 Task: Help me in understanding how to setup and train users through guidance center
Action: Mouse moved to (222, 169)
Screenshot: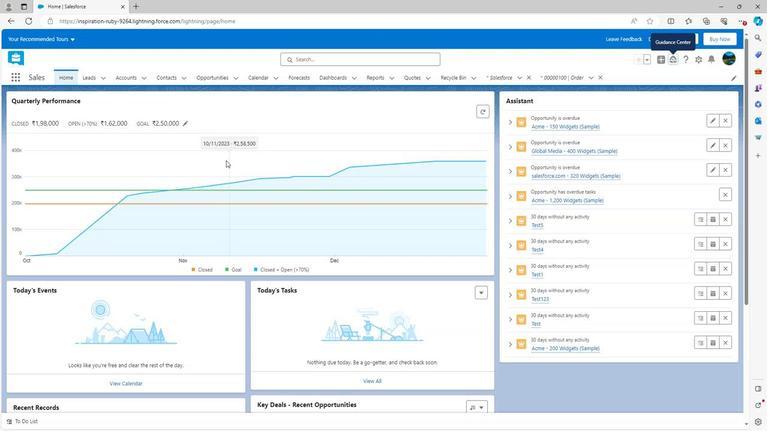 
Action: Mouse scrolled (222, 169) with delta (0, 0)
Screenshot: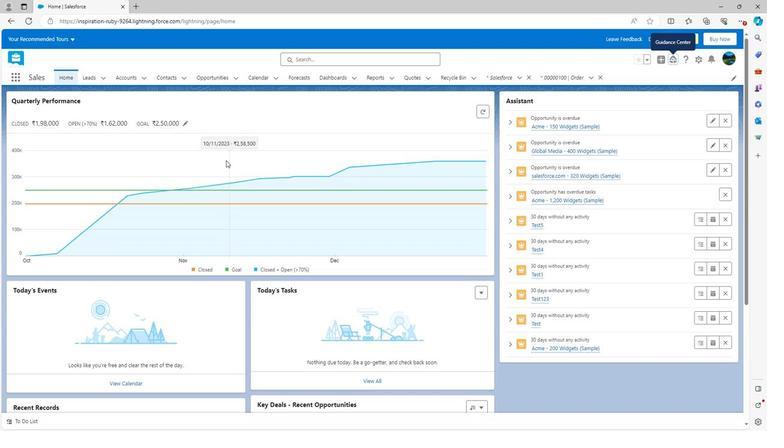 
Action: Mouse scrolled (222, 169) with delta (0, 0)
Screenshot: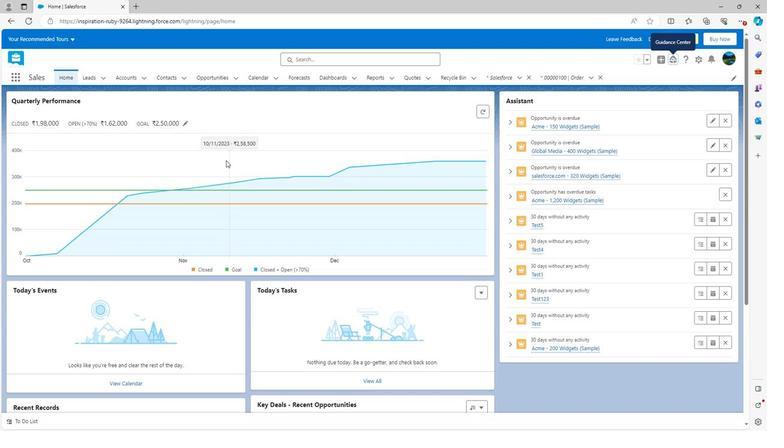 
Action: Mouse scrolled (222, 169) with delta (0, 0)
Screenshot: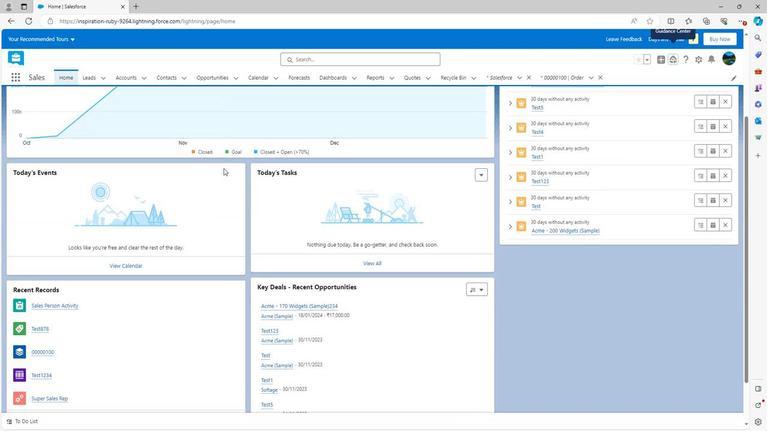 
Action: Mouse scrolled (222, 169) with delta (0, 0)
Screenshot: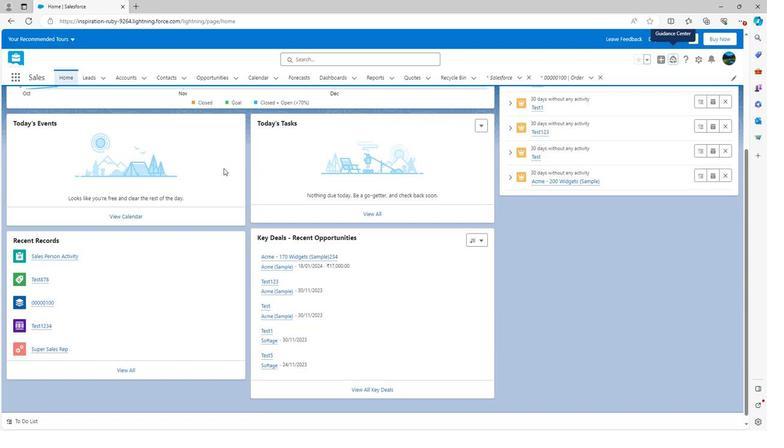 
Action: Mouse scrolled (222, 169) with delta (0, 0)
Screenshot: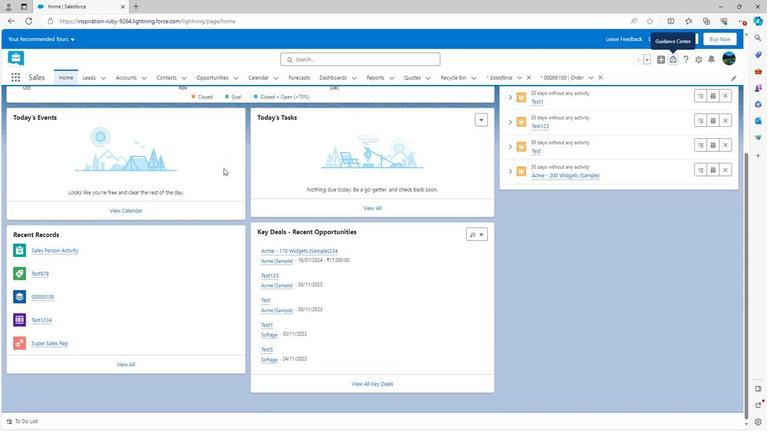 
Action: Mouse scrolled (222, 169) with delta (0, 0)
Screenshot: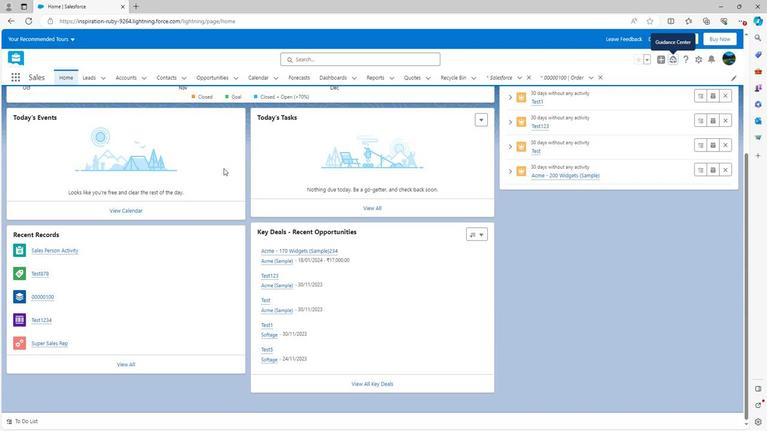 
Action: Mouse scrolled (222, 169) with delta (0, 0)
Screenshot: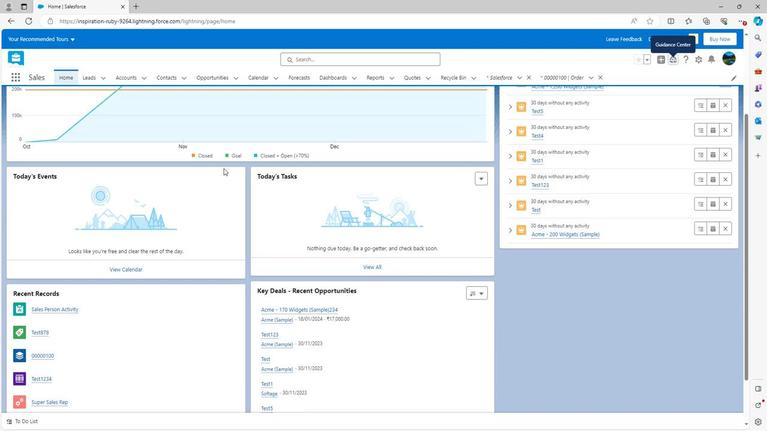 
Action: Mouse scrolled (222, 169) with delta (0, 0)
Screenshot: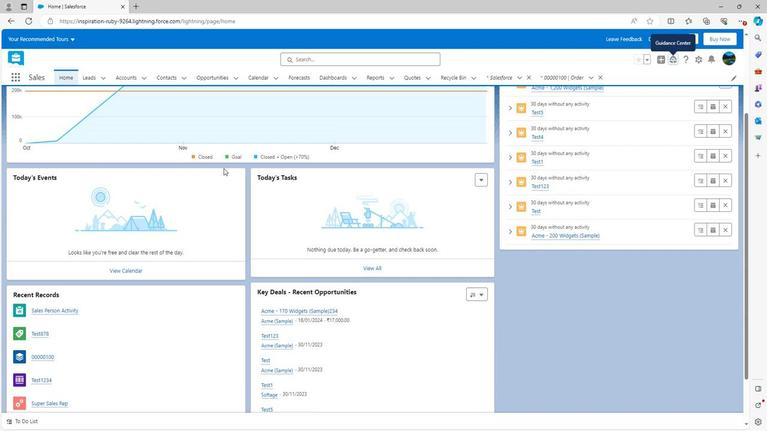 
Action: Mouse scrolled (222, 169) with delta (0, 0)
Screenshot: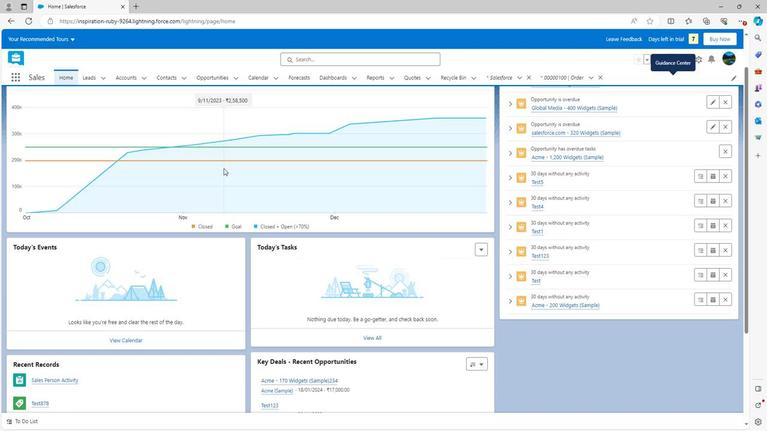 
Action: Mouse moved to (669, 60)
Screenshot: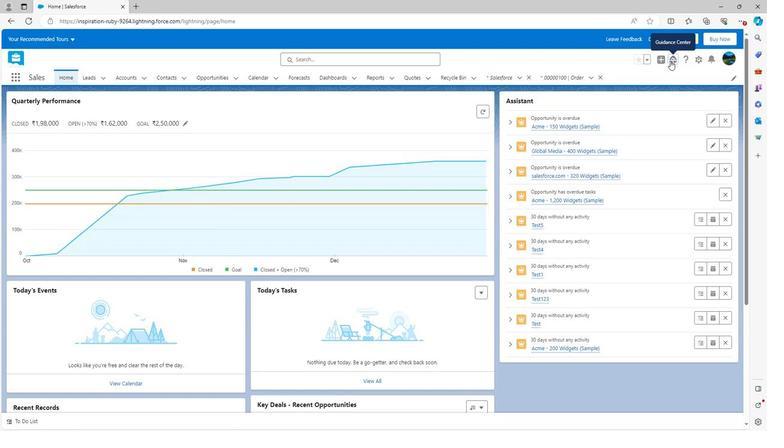 
Action: Mouse pressed left at (669, 60)
Screenshot: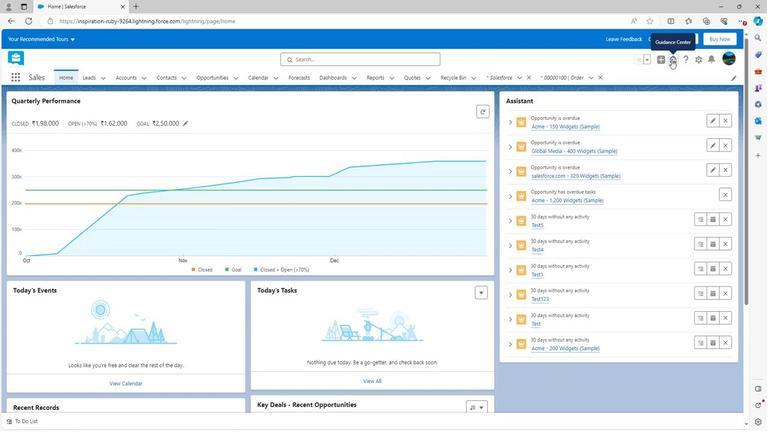 
Action: Mouse moved to (621, 199)
Screenshot: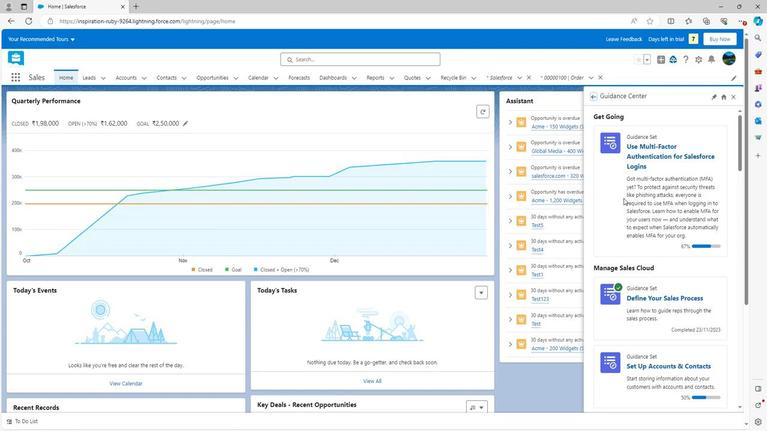 
Action: Mouse scrolled (621, 199) with delta (0, 0)
Screenshot: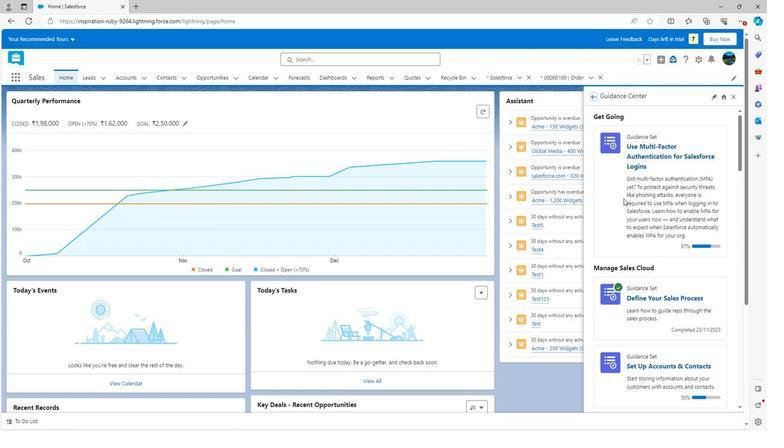 
Action: Mouse scrolled (621, 199) with delta (0, 0)
Screenshot: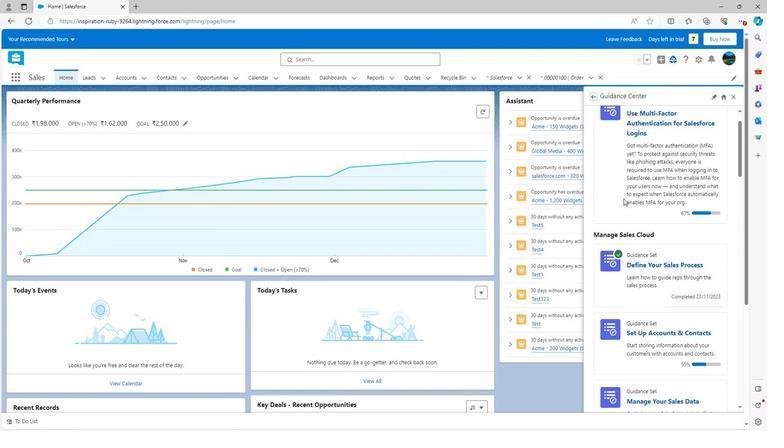 
Action: Mouse scrolled (621, 199) with delta (0, 0)
Screenshot: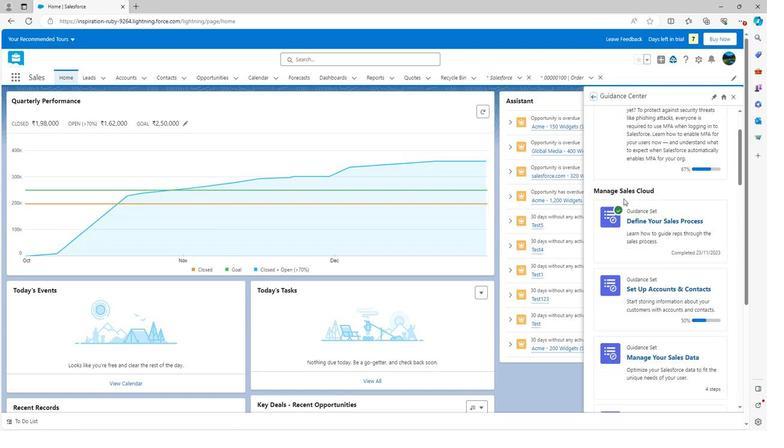 
Action: Mouse scrolled (621, 199) with delta (0, 0)
Screenshot: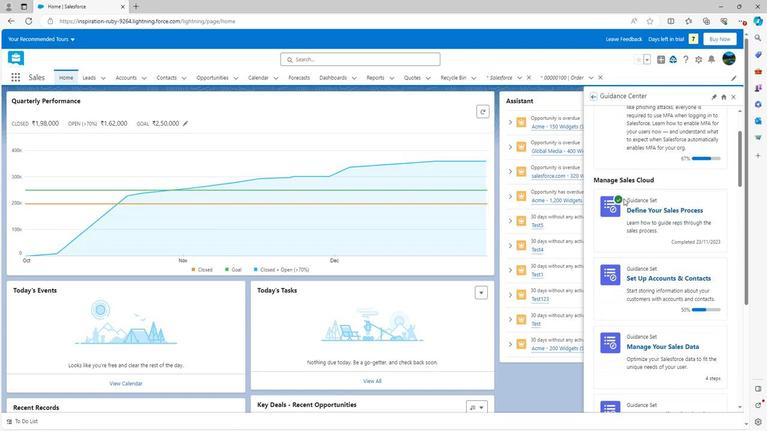 
Action: Mouse scrolled (621, 199) with delta (0, 0)
Screenshot: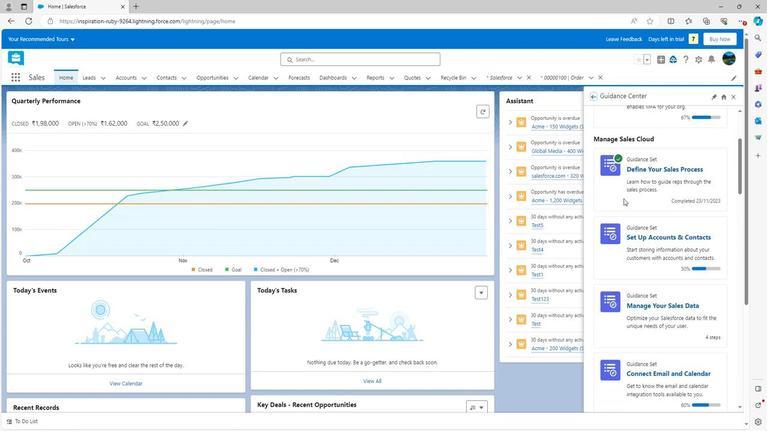 
Action: Mouse scrolled (621, 199) with delta (0, 0)
Screenshot: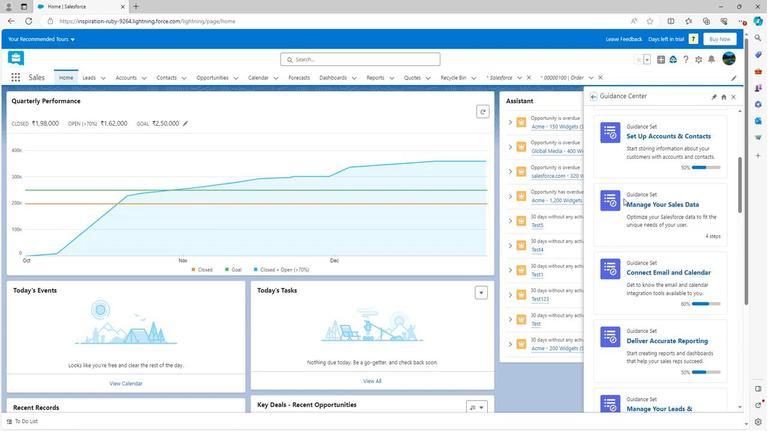 
Action: Mouse scrolled (621, 199) with delta (0, 0)
Screenshot: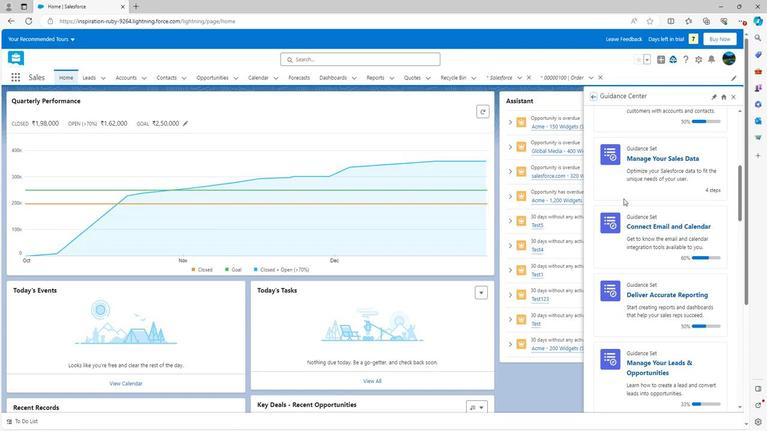 
Action: Mouse scrolled (621, 199) with delta (0, 0)
Screenshot: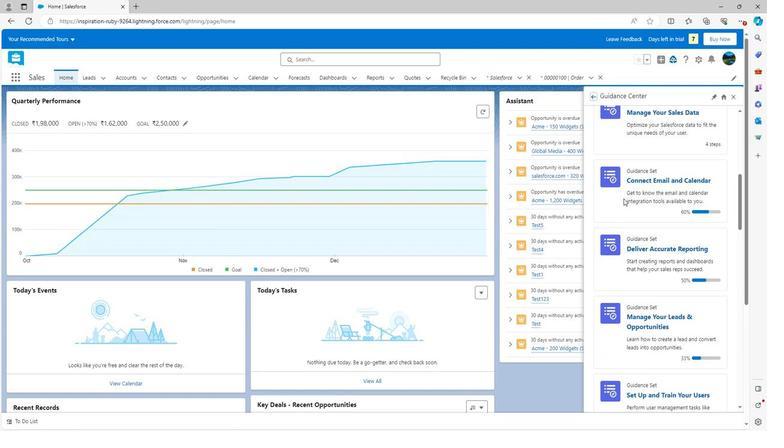 
Action: Mouse scrolled (621, 199) with delta (0, 0)
Screenshot: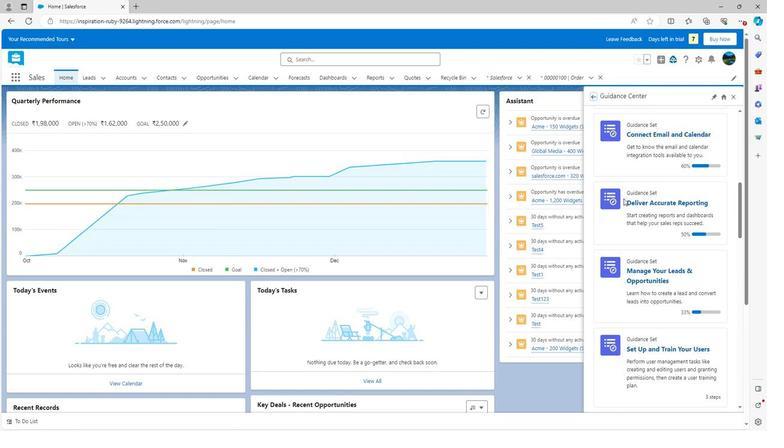 
Action: Mouse scrolled (621, 199) with delta (0, 0)
Screenshot: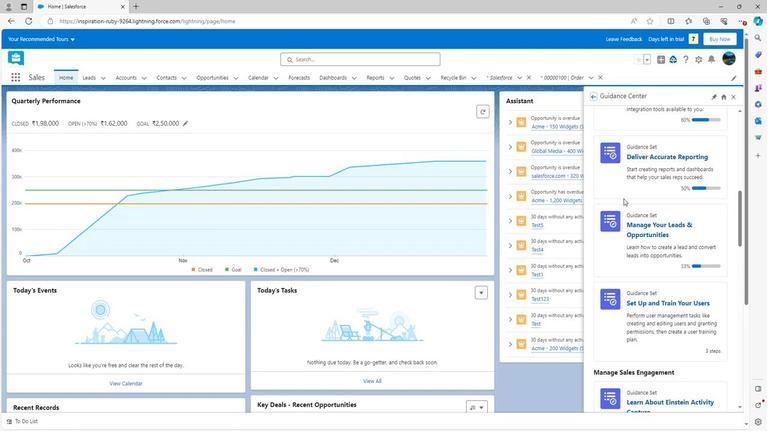 
Action: Mouse moved to (642, 256)
Screenshot: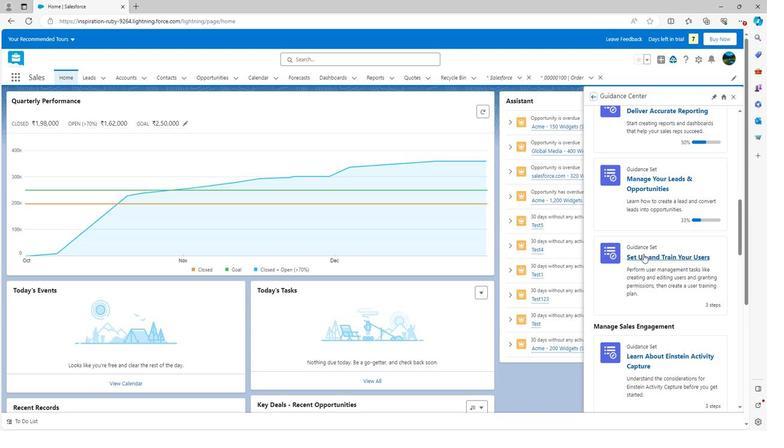 
Action: Mouse pressed left at (642, 256)
Screenshot: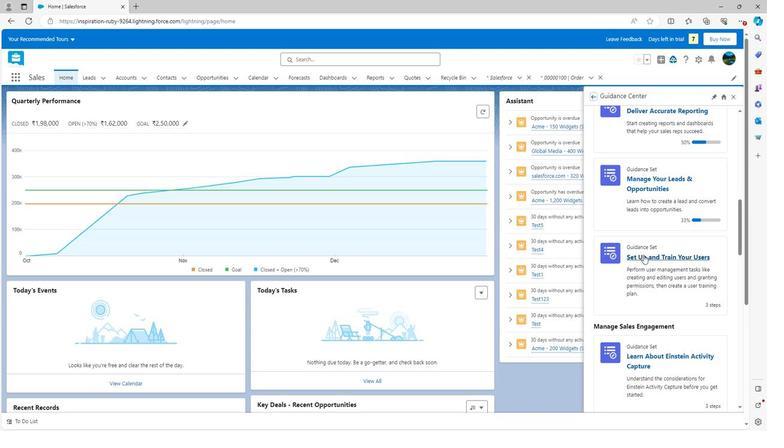 
Action: Mouse moved to (618, 225)
Screenshot: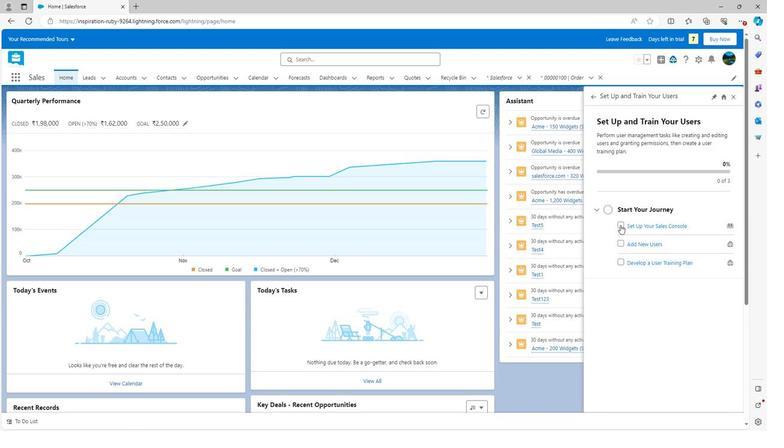 
Action: Mouse pressed left at (618, 225)
Screenshot: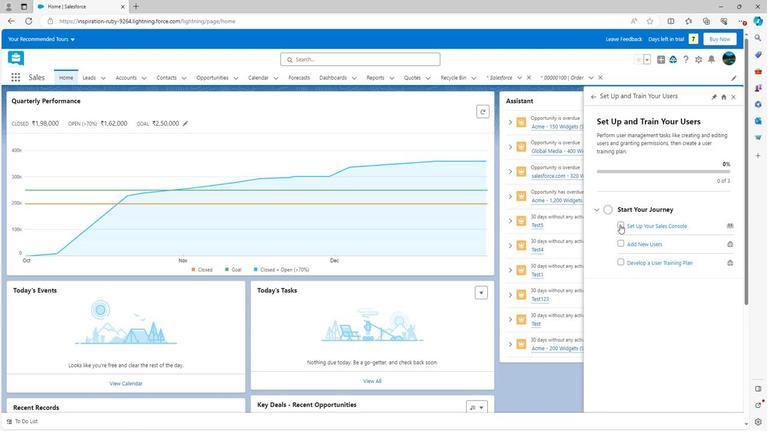 
Action: Mouse moved to (592, 98)
Screenshot: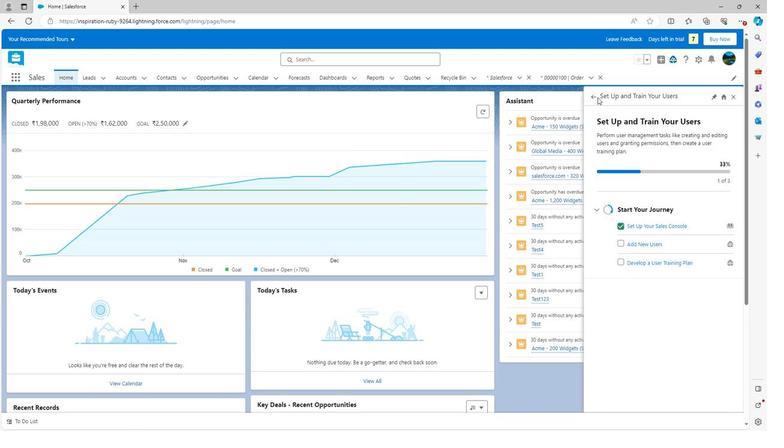 
Action: Mouse pressed left at (592, 98)
Screenshot: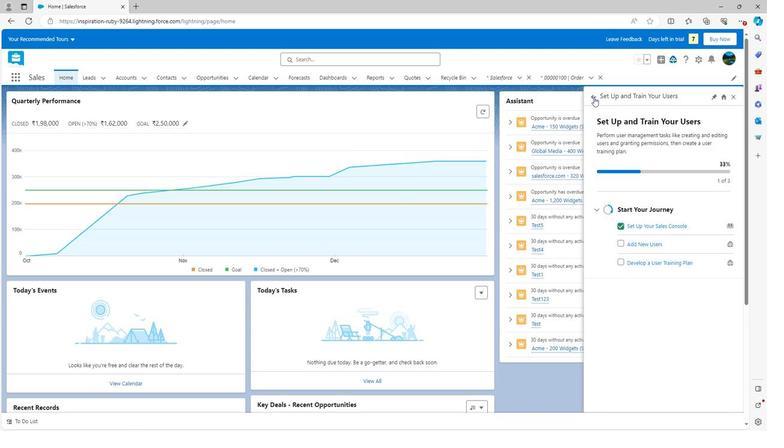 
Action: Mouse moved to (731, 96)
Screenshot: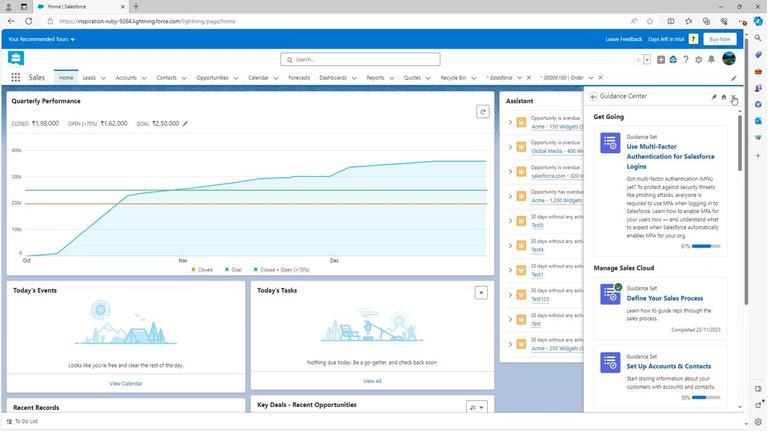 
Action: Mouse pressed left at (731, 96)
Screenshot: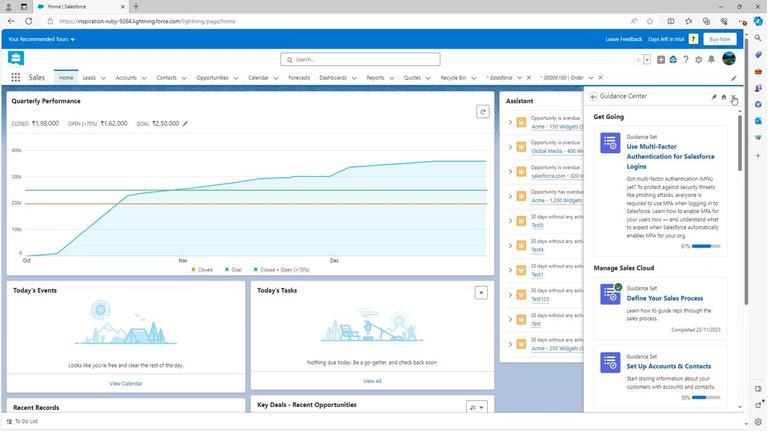 
Action: Mouse moved to (618, 146)
Screenshot: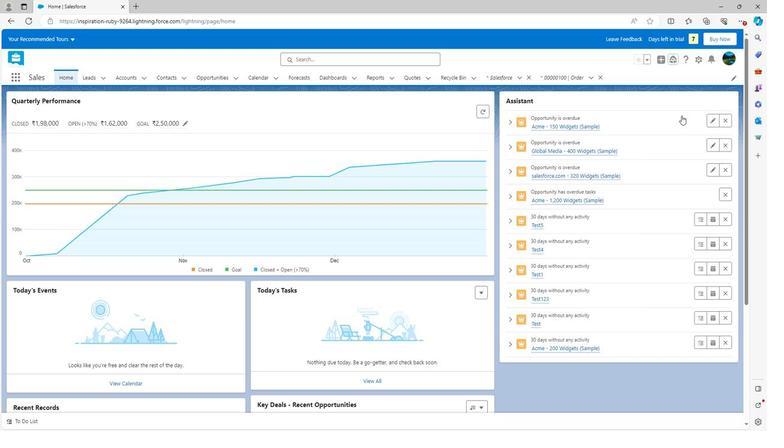 
